 Task: Create in the project ZirconTech in Backlog an issue 'Upgrade the search functionality of a web application to improve accuracy and relevancy of search results', assign it to team member softage.4@softage.net and change the status to IN PROGRESS.
Action: Mouse moved to (186, 372)
Screenshot: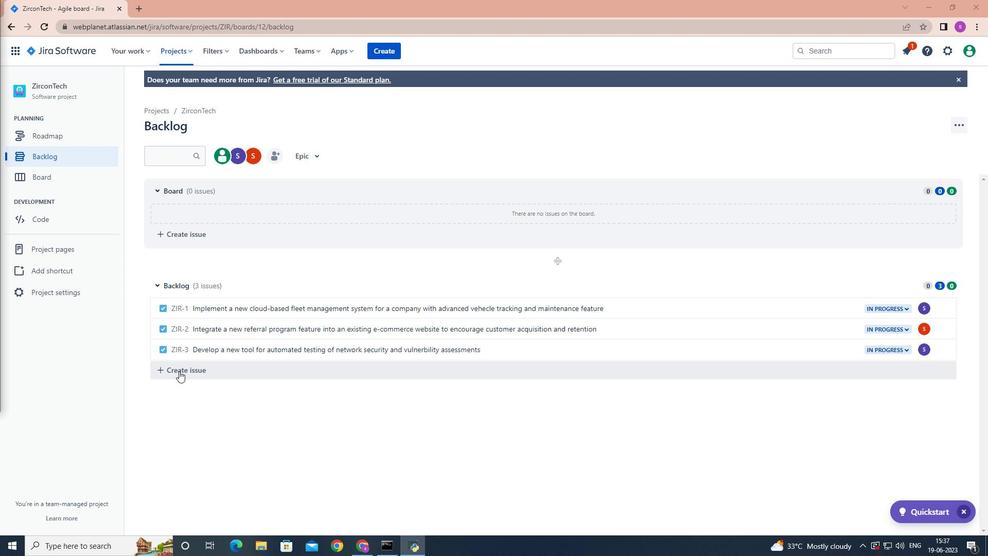 
Action: Mouse pressed left at (186, 372)
Screenshot: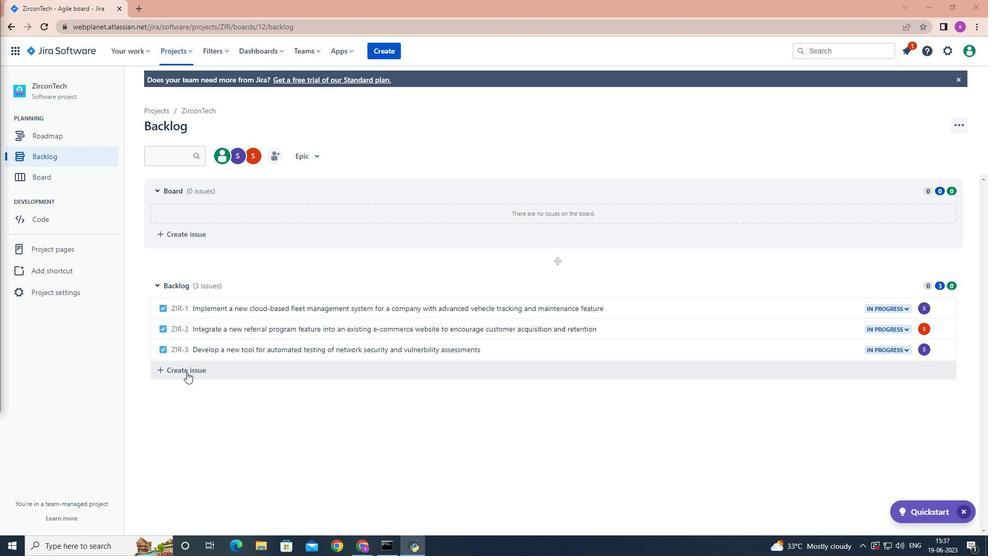 
Action: Key pressed <Key.shift><Key.shift><Key.shift>Upgrade<Key.space>the<Key.space>search<Key.space>functionality<Key.space>of<Key.space>a<Key.space>web<Key.space>application<Key.space>to<Key.space>improve<Key.space>accuracy<Key.space>and<Key.space>relevancy<Key.space>of<Key.space>search<Key.space>results<Key.space>assign<Key.space><Key.backspace><Key.backspace><Key.backspace><Key.backspace><Key.backspace><Key.backspace><Key.backspace><Key.enter>
Screenshot: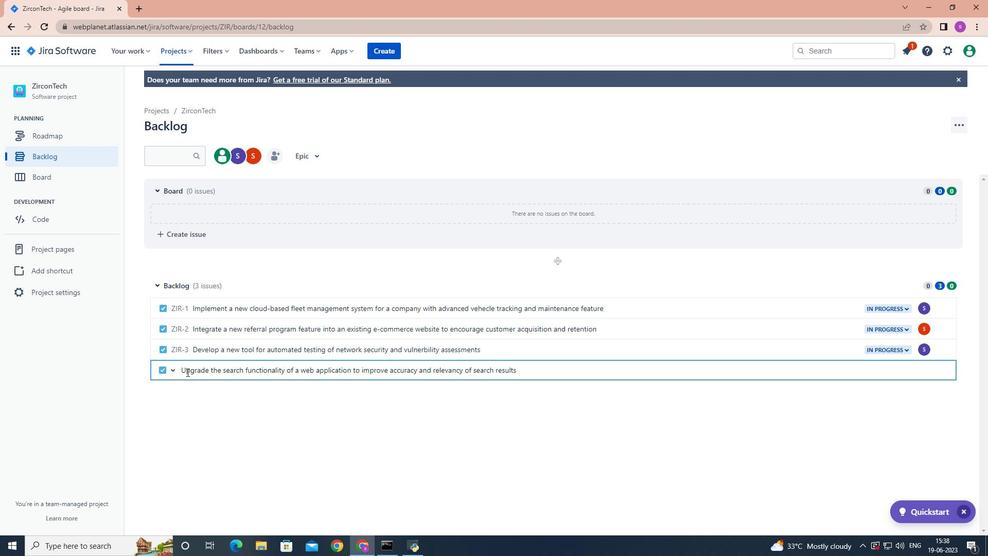 
Action: Mouse moved to (921, 371)
Screenshot: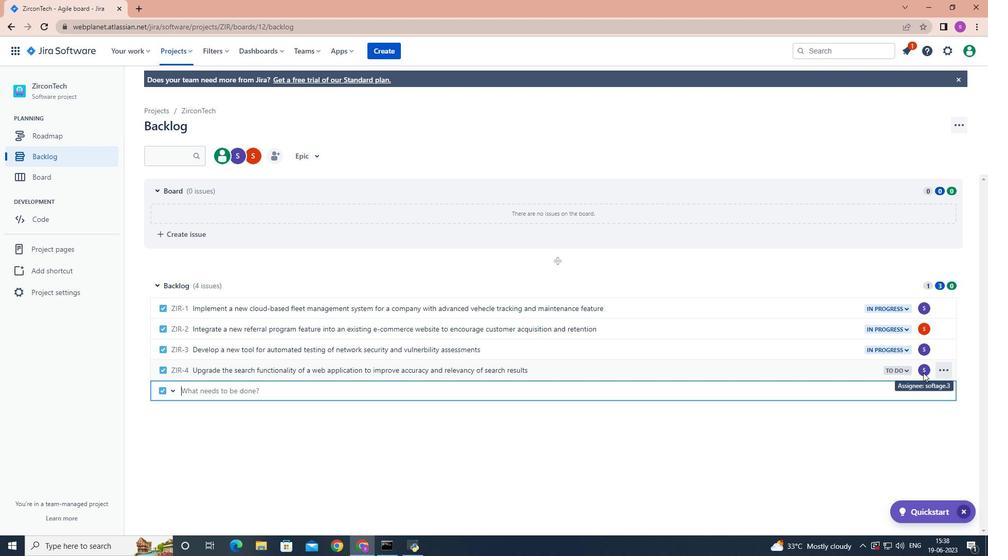 
Action: Mouse pressed left at (921, 371)
Screenshot: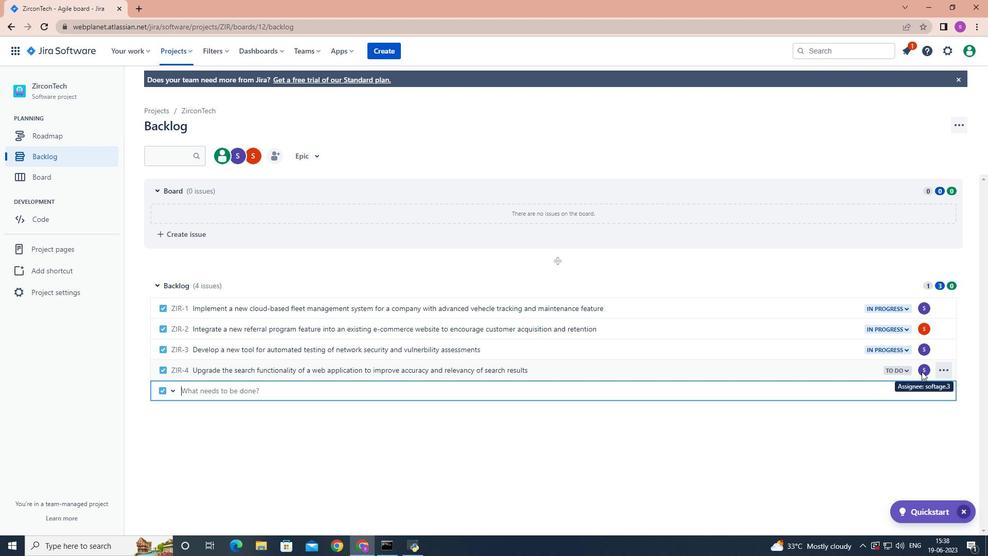 
Action: Mouse moved to (918, 371)
Screenshot: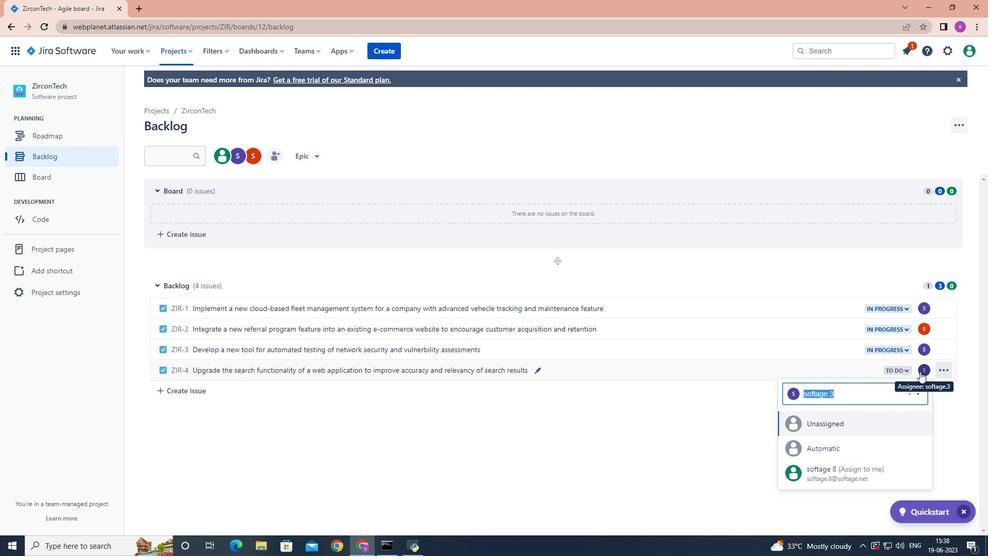 
Action: Key pressed softage.4
Screenshot: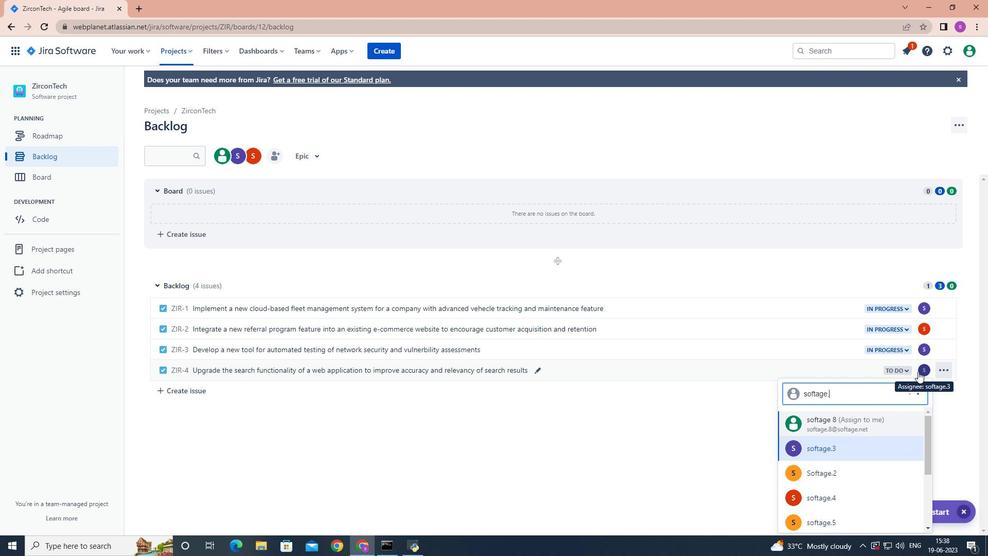 
Action: Mouse moved to (829, 445)
Screenshot: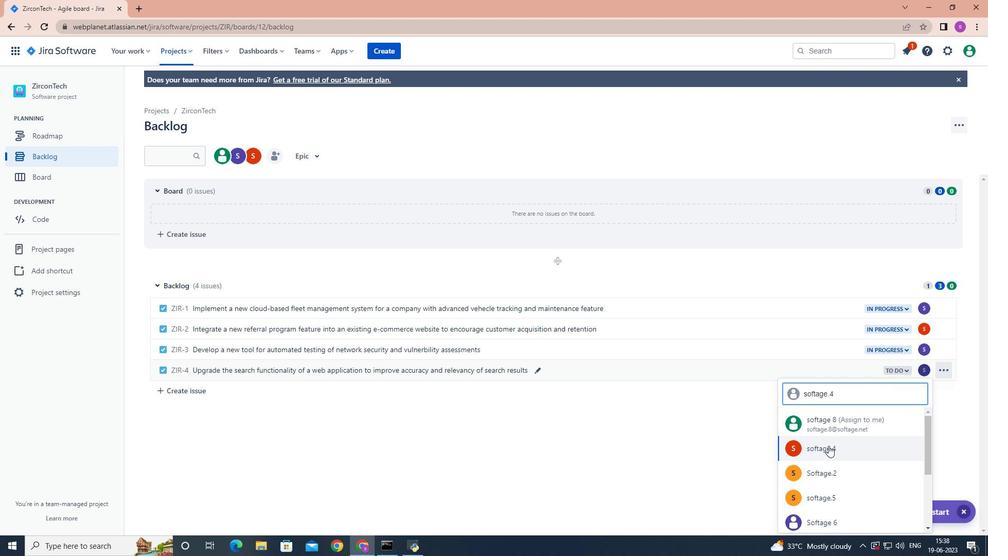 
Action: Mouse pressed left at (829, 445)
Screenshot: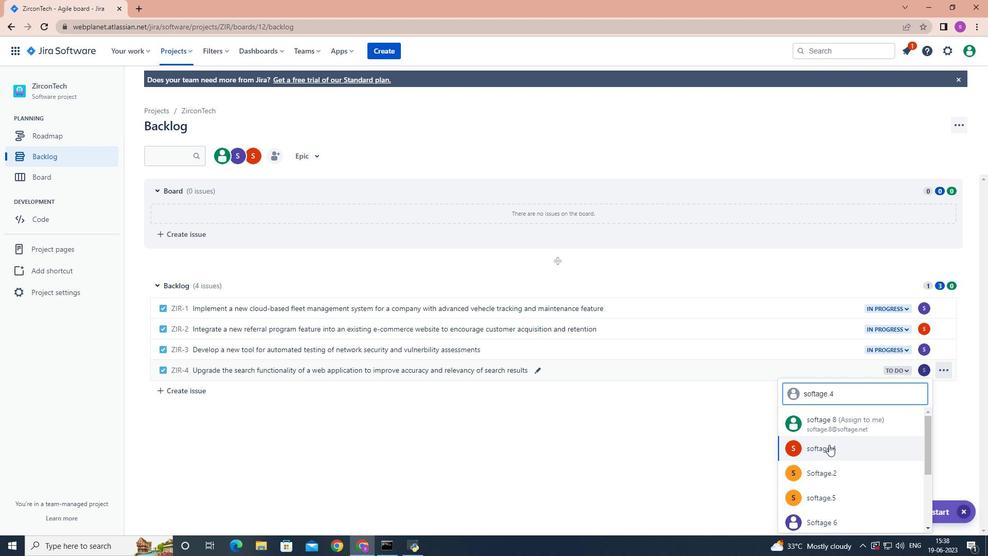 
Action: Mouse moved to (907, 371)
Screenshot: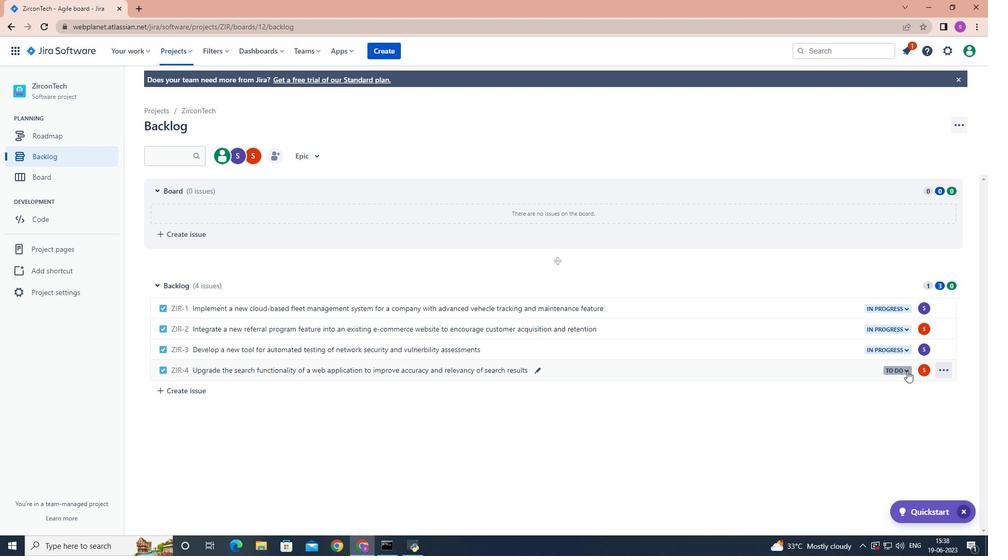 
Action: Mouse pressed left at (907, 371)
Screenshot: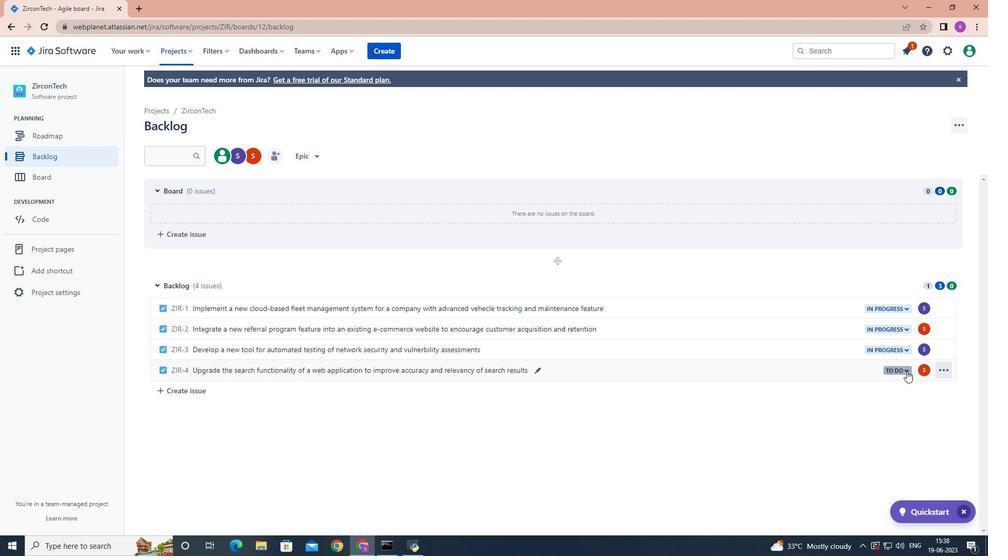 
Action: Mouse moved to (835, 389)
Screenshot: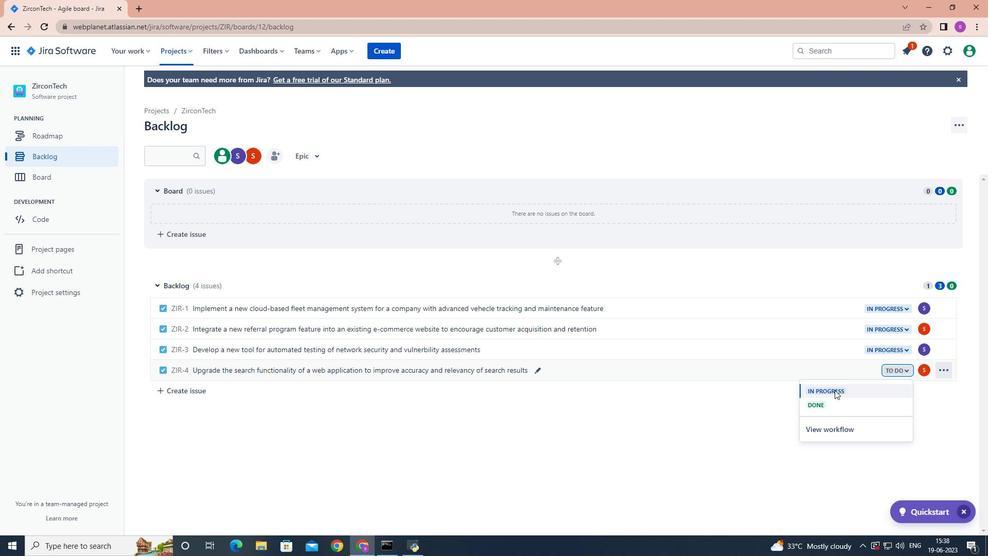
Action: Mouse pressed left at (835, 389)
Screenshot: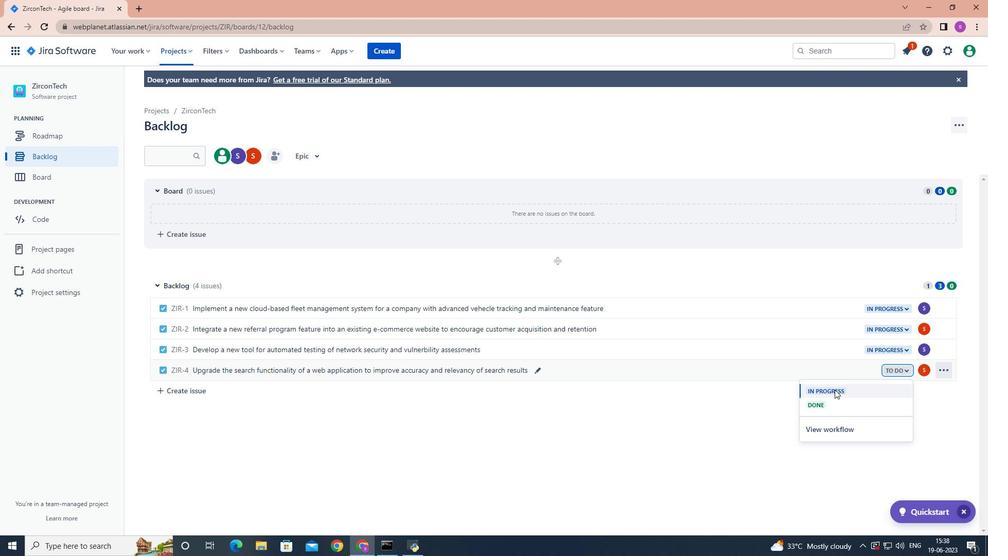 
Action: Mouse moved to (766, 490)
Screenshot: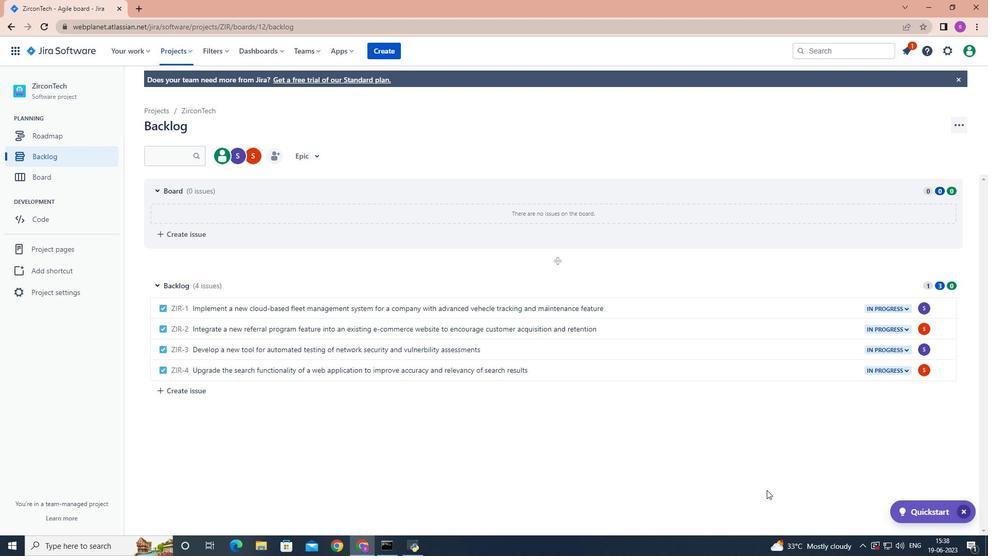 
